 Task: Prepare the "Cart" page setting.
Action: Mouse moved to (927, 64)
Screenshot: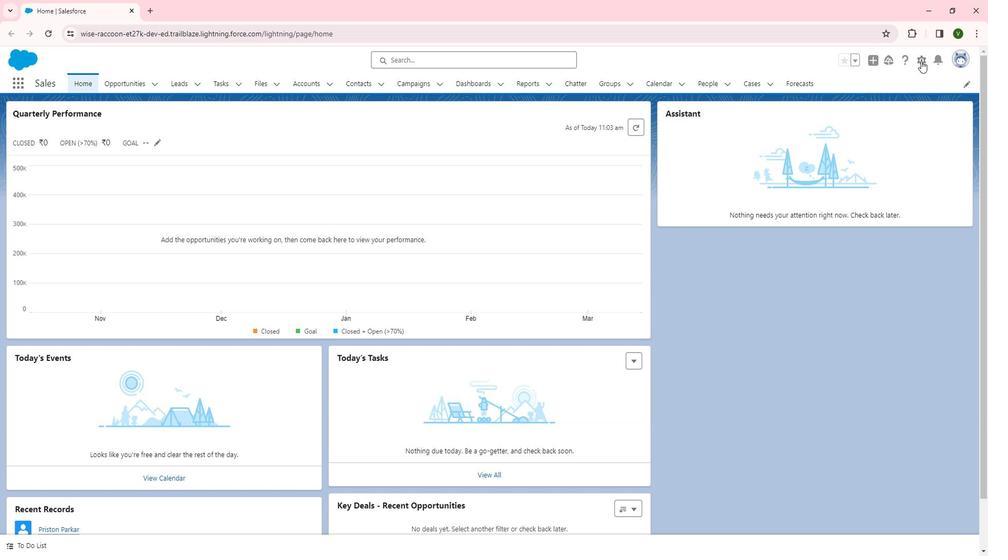 
Action: Mouse pressed left at (927, 64)
Screenshot: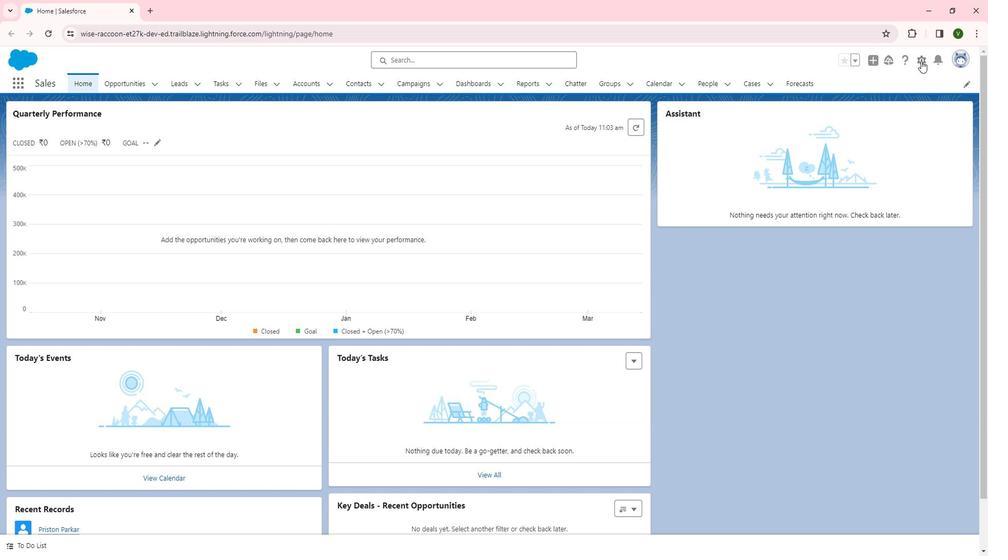 
Action: Mouse moved to (880, 101)
Screenshot: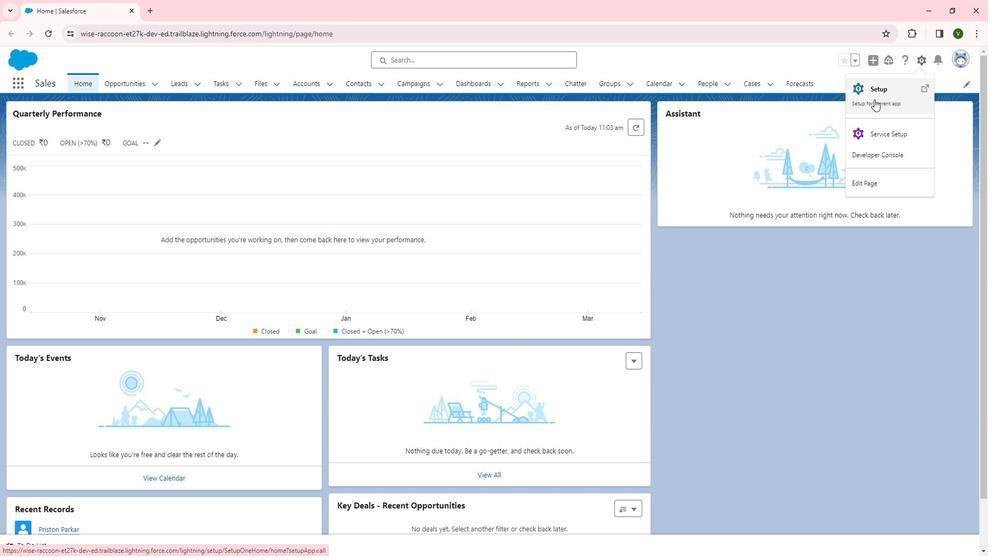 
Action: Mouse pressed left at (880, 101)
Screenshot: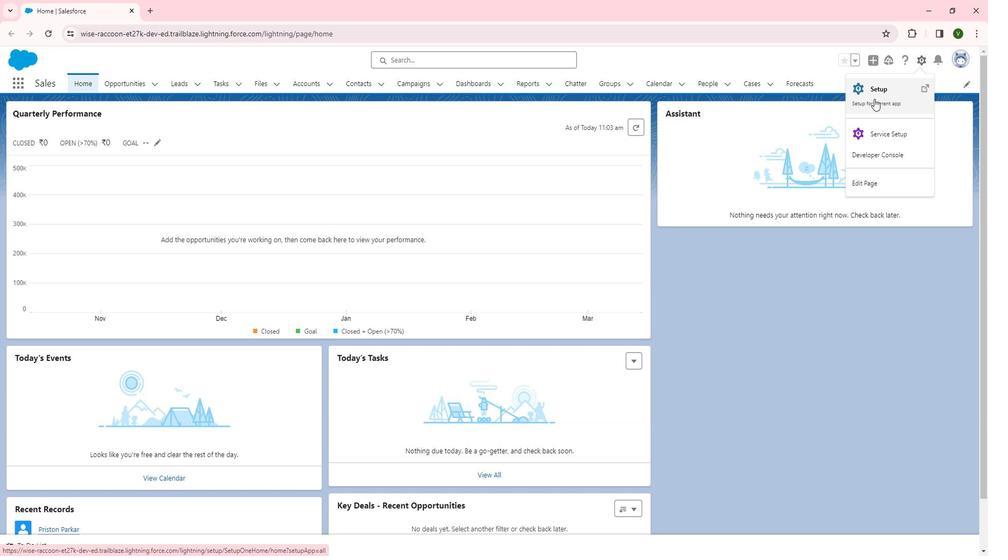 
Action: Mouse moved to (80, 334)
Screenshot: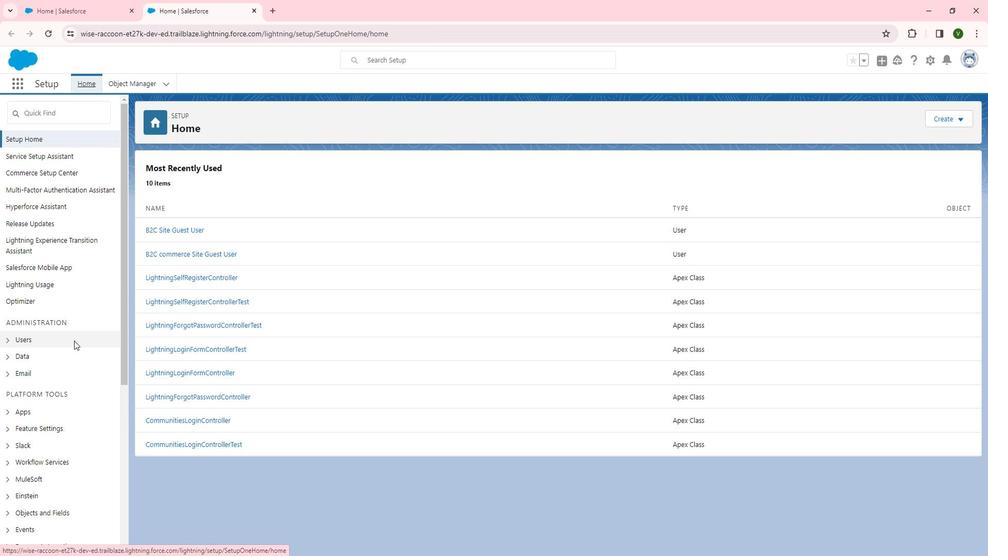 
Action: Mouse scrolled (80, 333) with delta (0, 0)
Screenshot: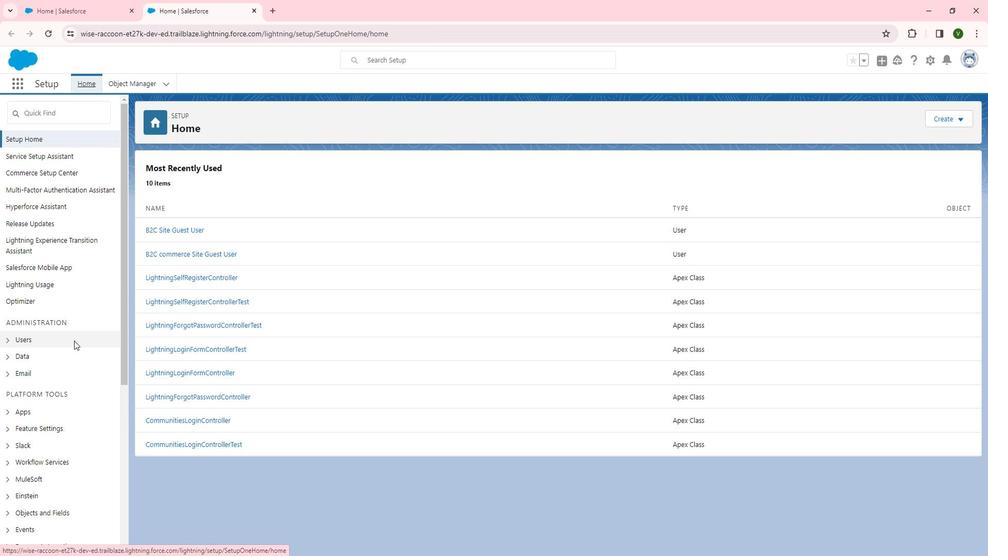 
Action: Mouse moved to (76, 339)
Screenshot: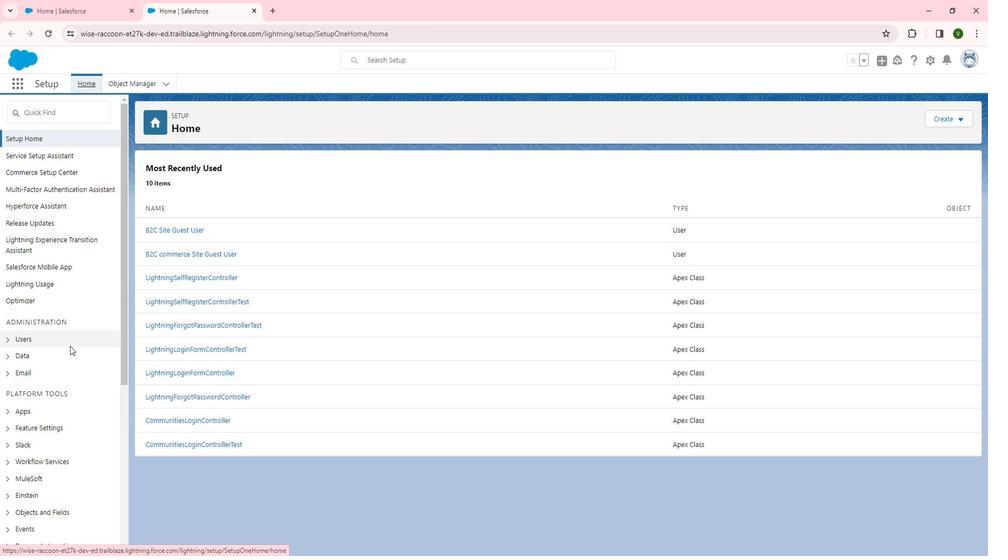 
Action: Mouse scrolled (76, 338) with delta (0, 0)
Screenshot: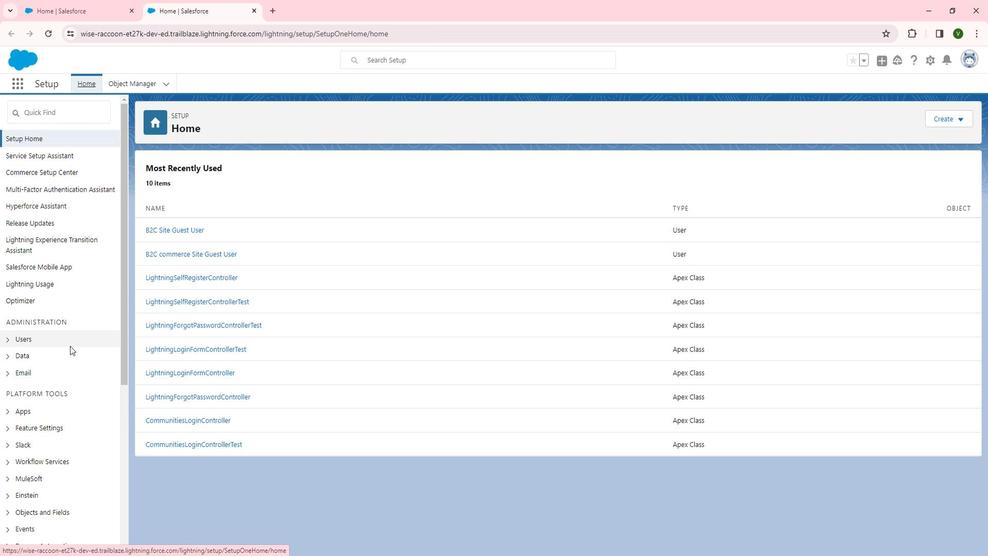 
Action: Mouse moved to (47, 321)
Screenshot: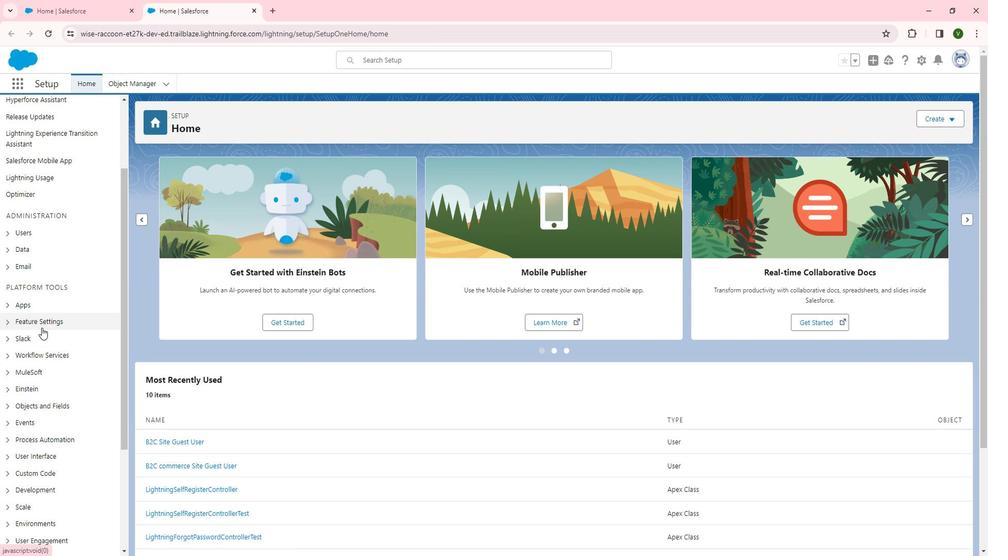 
Action: Mouse scrolled (47, 321) with delta (0, 0)
Screenshot: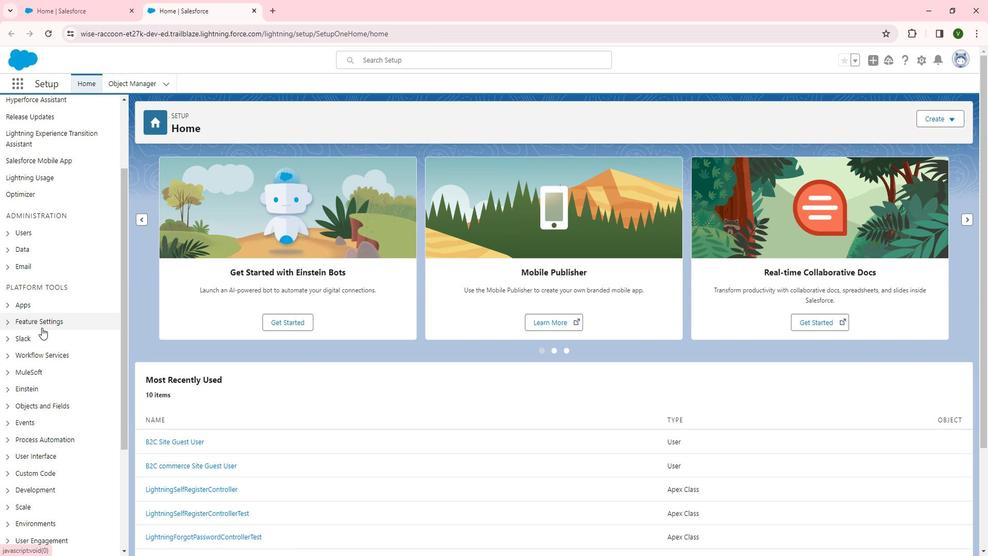 
Action: Mouse scrolled (47, 321) with delta (0, 0)
Screenshot: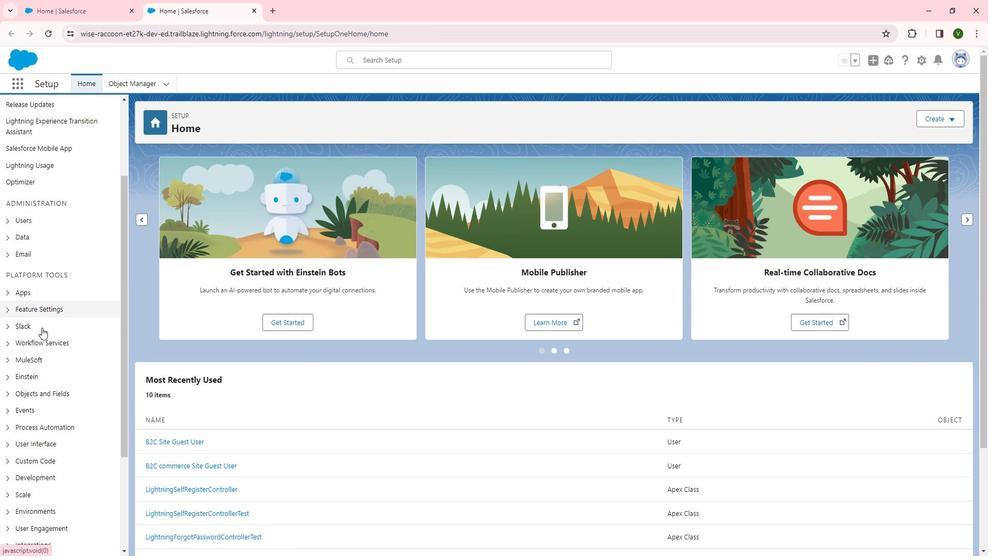 
Action: Mouse moved to (62, 213)
Screenshot: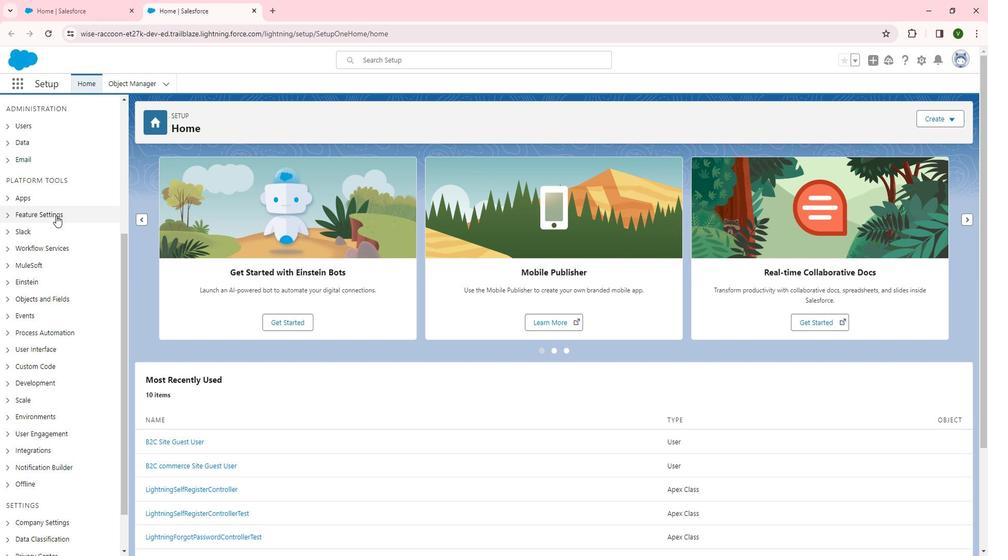 
Action: Mouse pressed left at (62, 213)
Screenshot: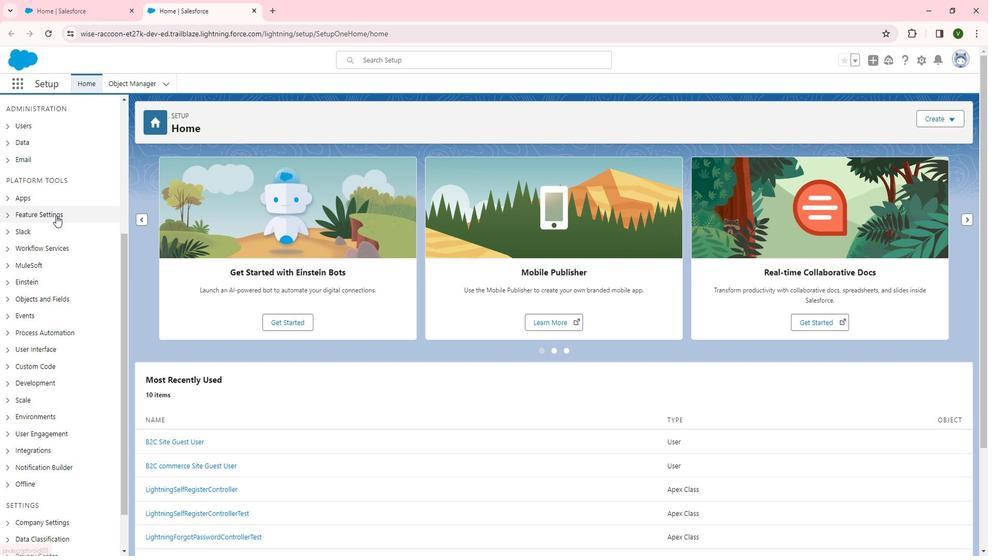 
Action: Mouse moved to (53, 262)
Screenshot: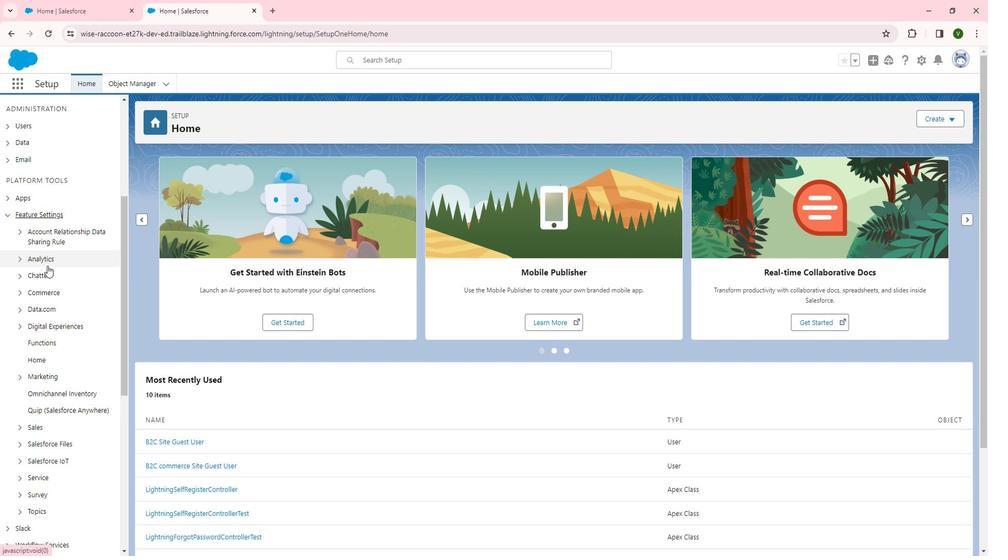 
Action: Mouse scrolled (53, 262) with delta (0, 0)
Screenshot: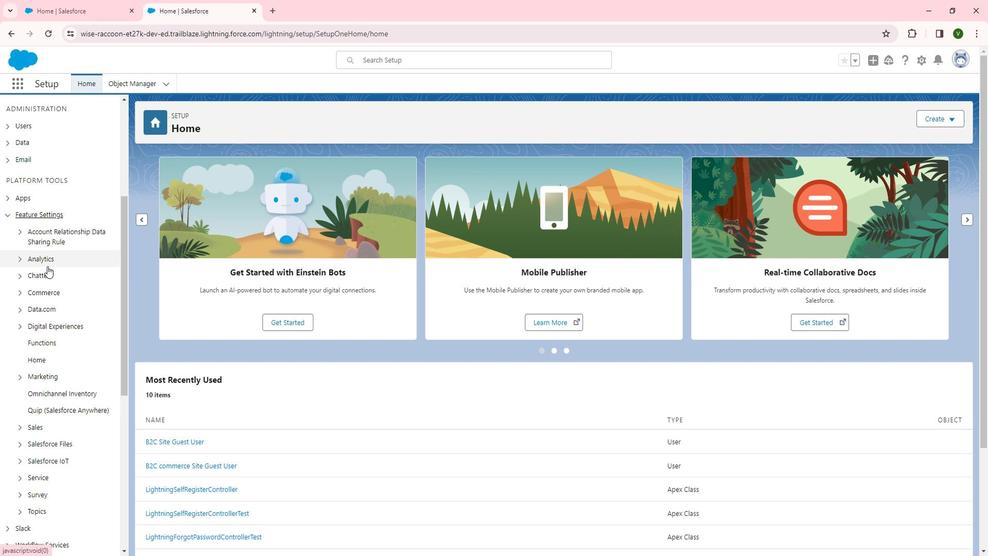 
Action: Mouse moved to (61, 268)
Screenshot: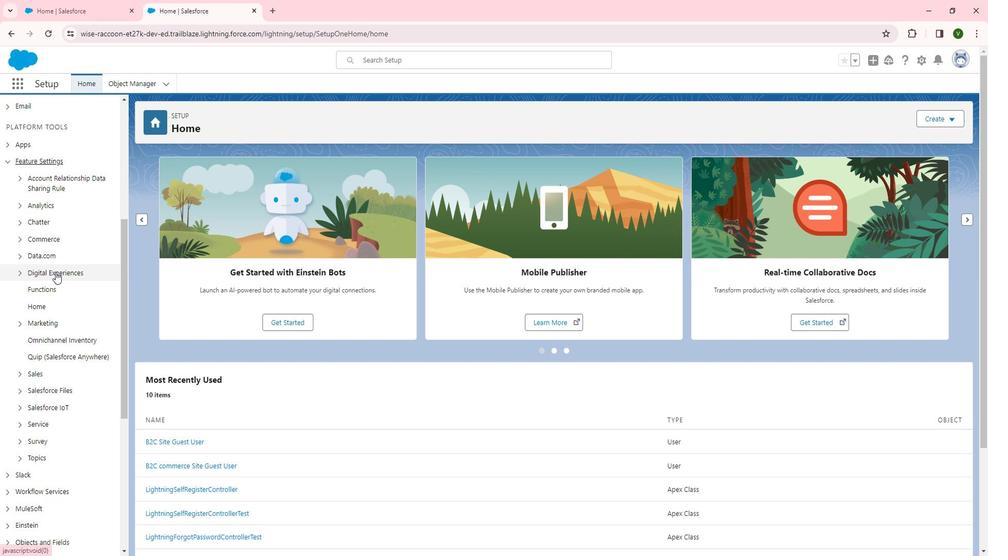 
Action: Mouse pressed left at (61, 268)
Screenshot: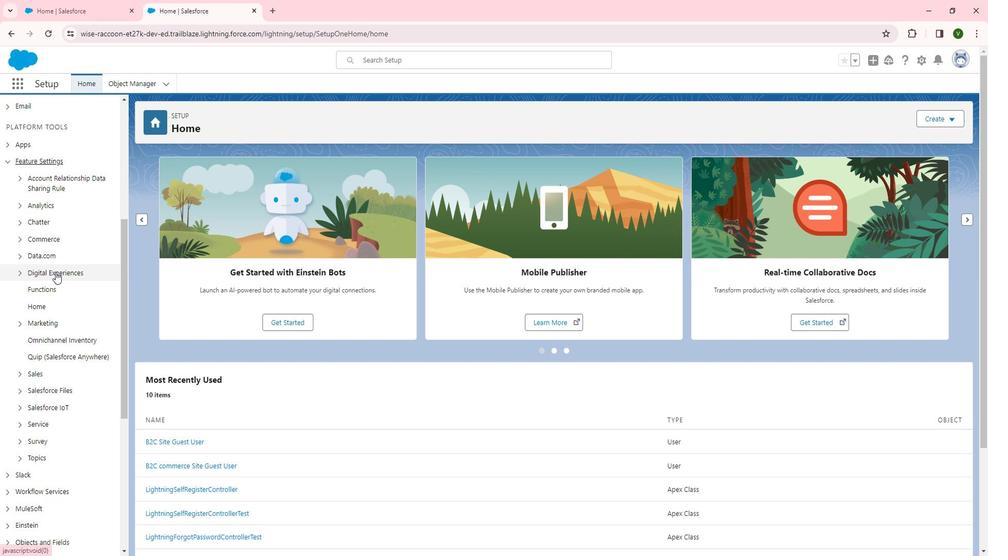 
Action: Mouse moved to (47, 284)
Screenshot: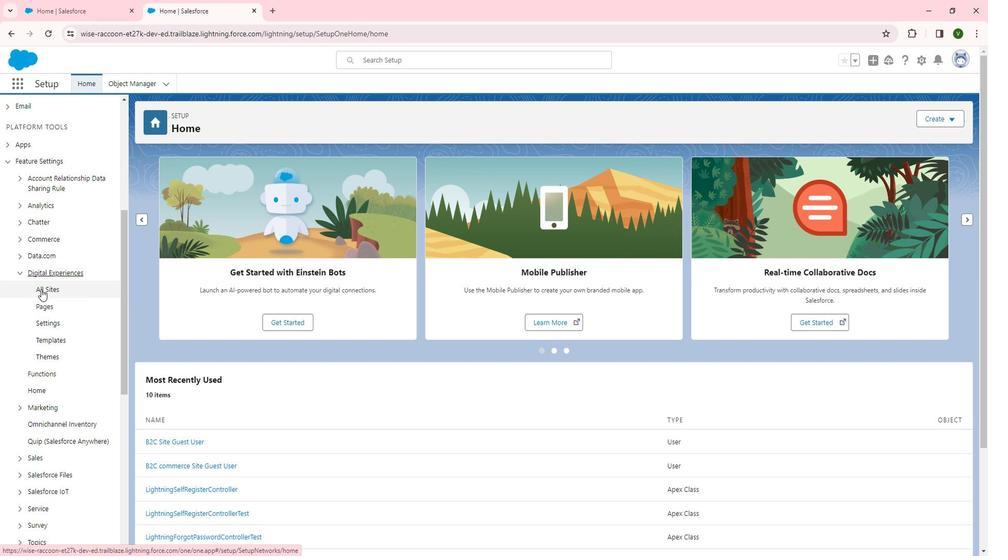 
Action: Mouse pressed left at (47, 284)
Screenshot: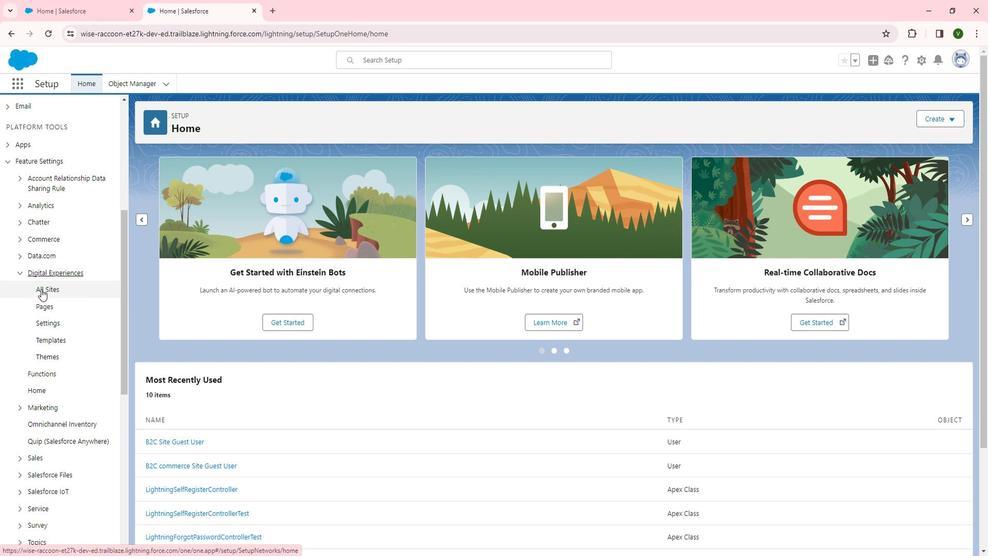 
Action: Mouse moved to (166, 240)
Screenshot: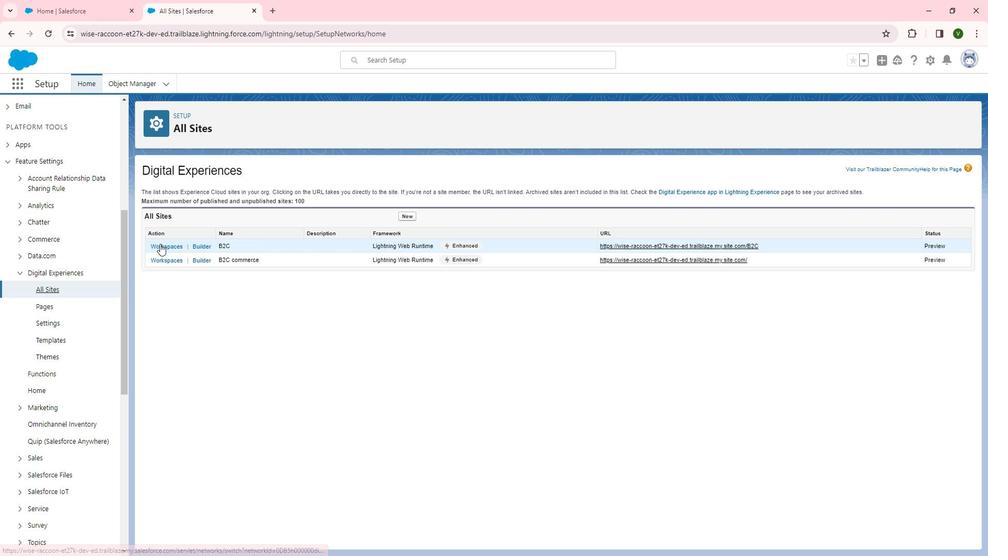 
Action: Mouse pressed left at (166, 240)
Screenshot: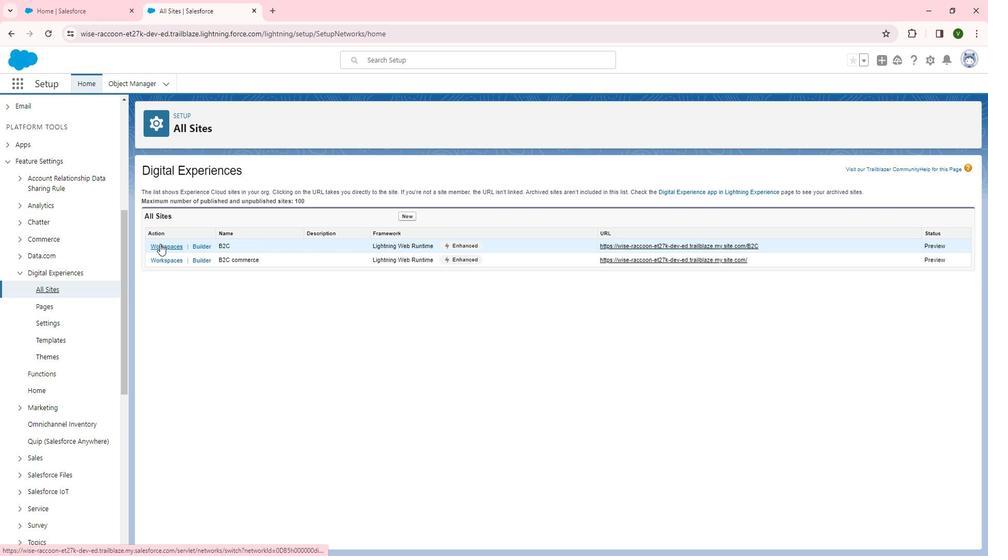 
Action: Mouse moved to (171, 243)
Screenshot: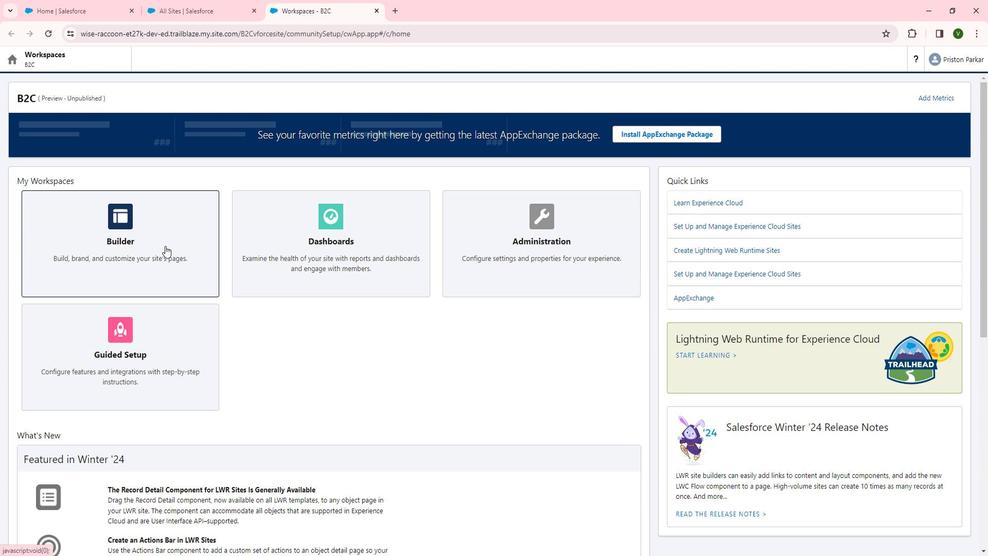 
Action: Mouse pressed left at (171, 243)
Screenshot: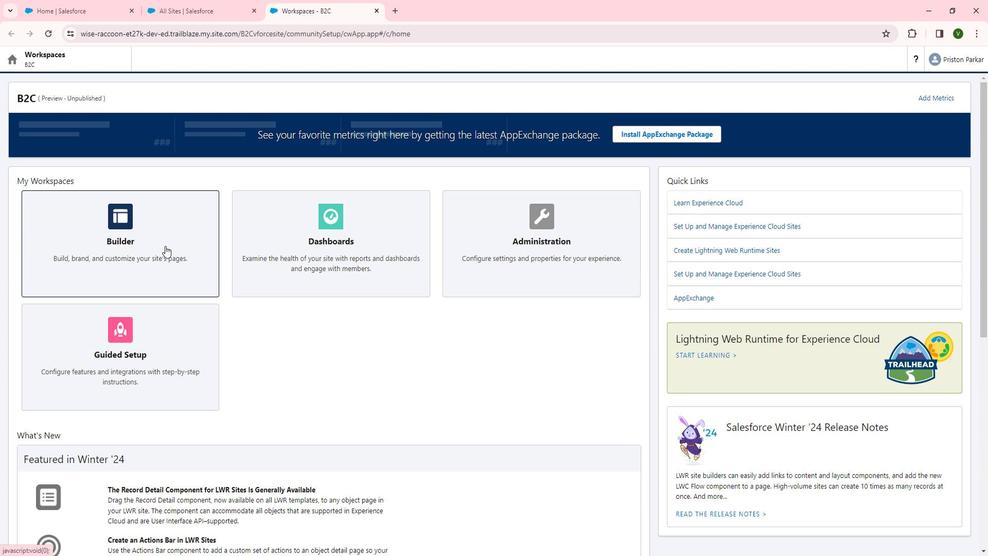 
Action: Mouse moved to (200, 61)
Screenshot: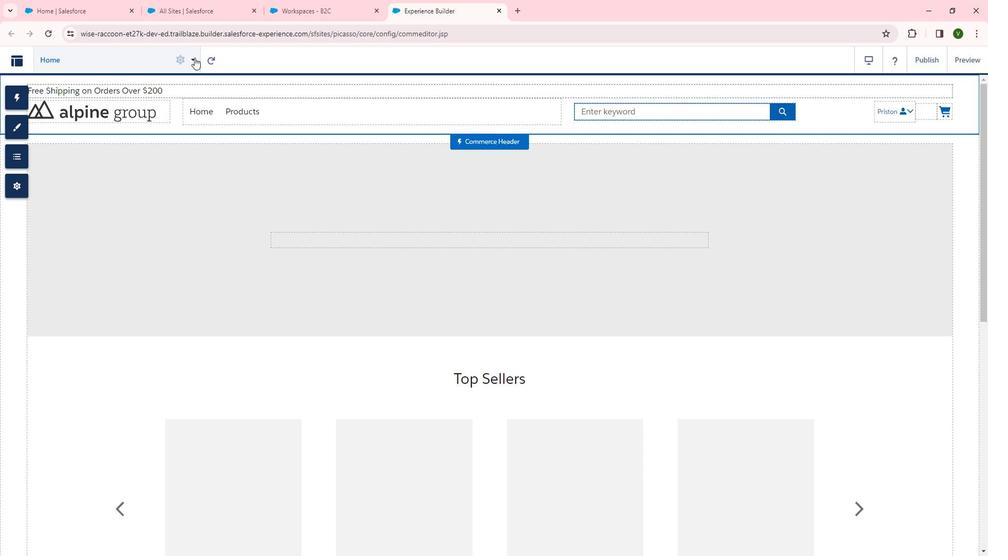 
Action: Mouse pressed left at (200, 61)
Screenshot: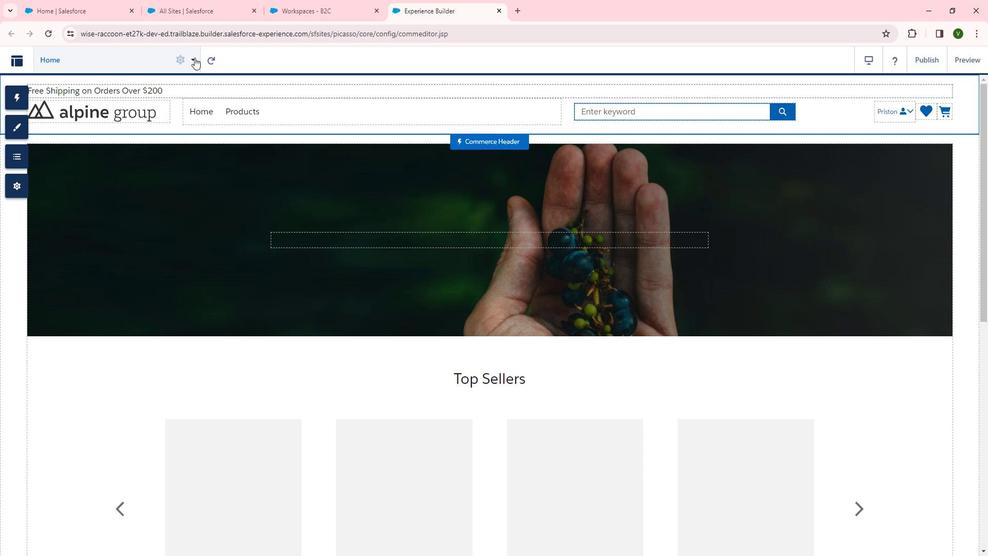 
Action: Mouse moved to (95, 214)
Screenshot: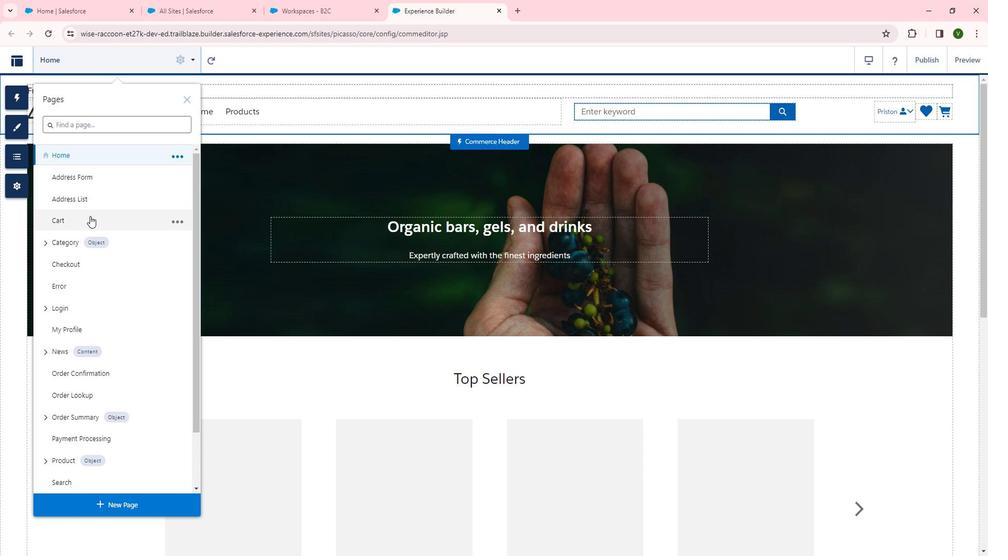 
Action: Mouse pressed left at (95, 214)
Screenshot: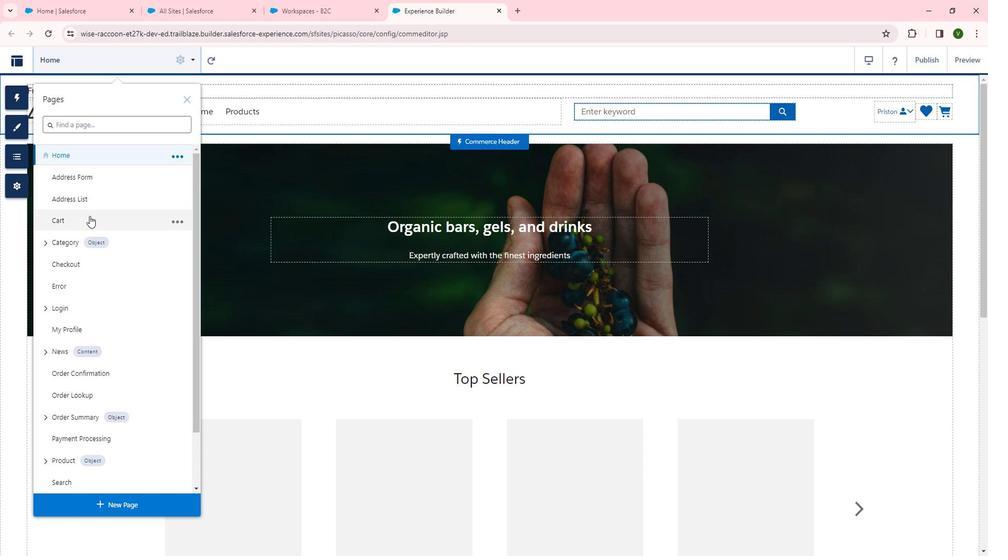 
Action: Mouse moved to (200, 64)
Screenshot: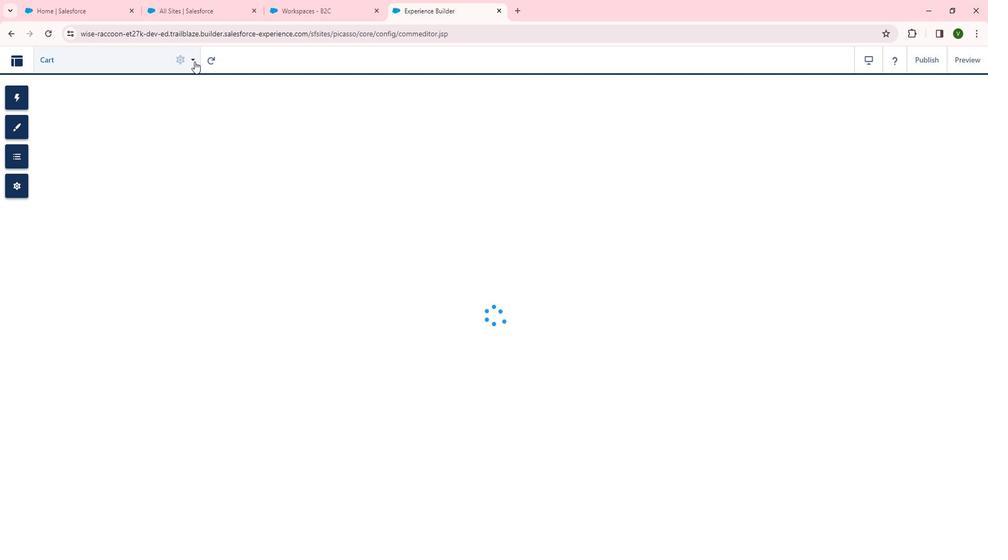 
Action: Mouse pressed left at (200, 64)
Screenshot: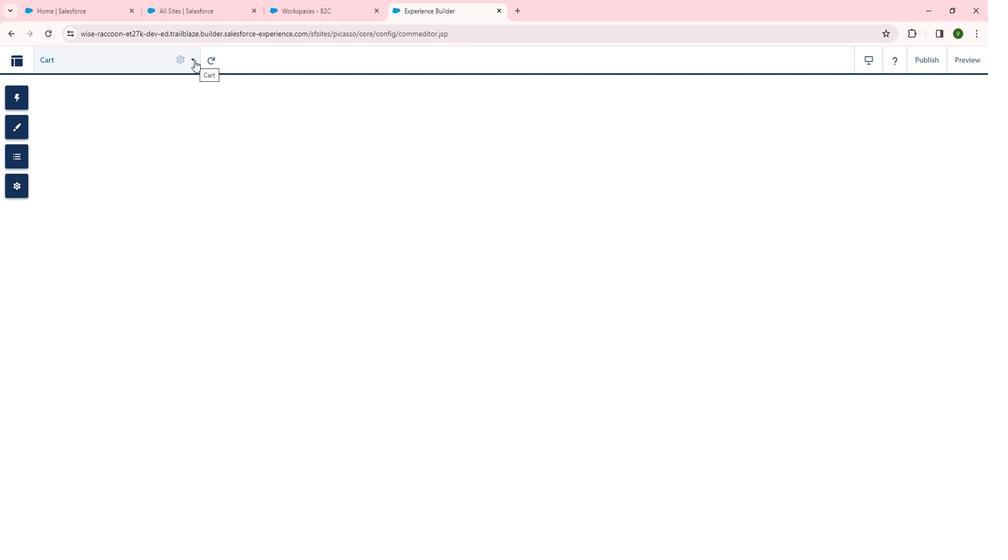 
Action: Mouse moved to (185, 154)
Screenshot: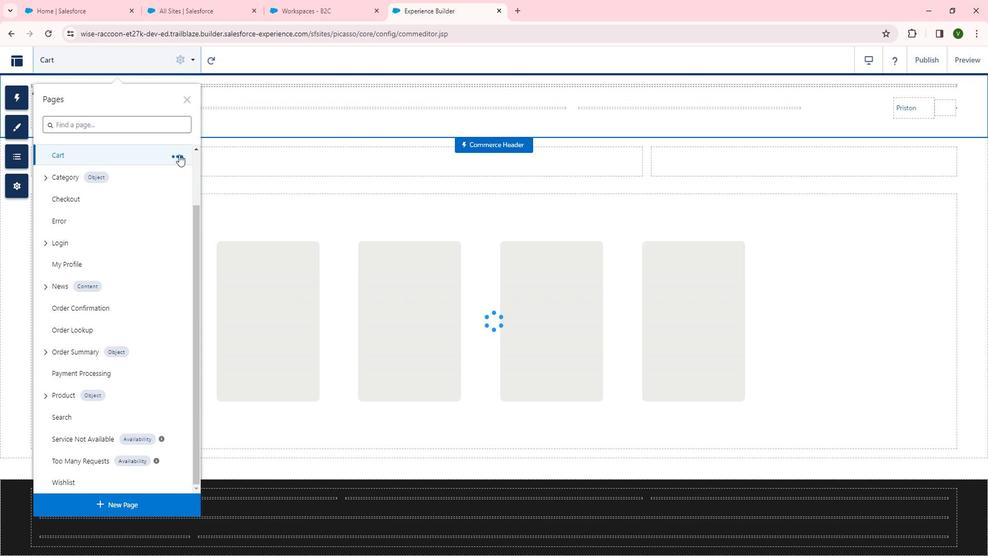 
Action: Mouse pressed left at (185, 154)
Screenshot: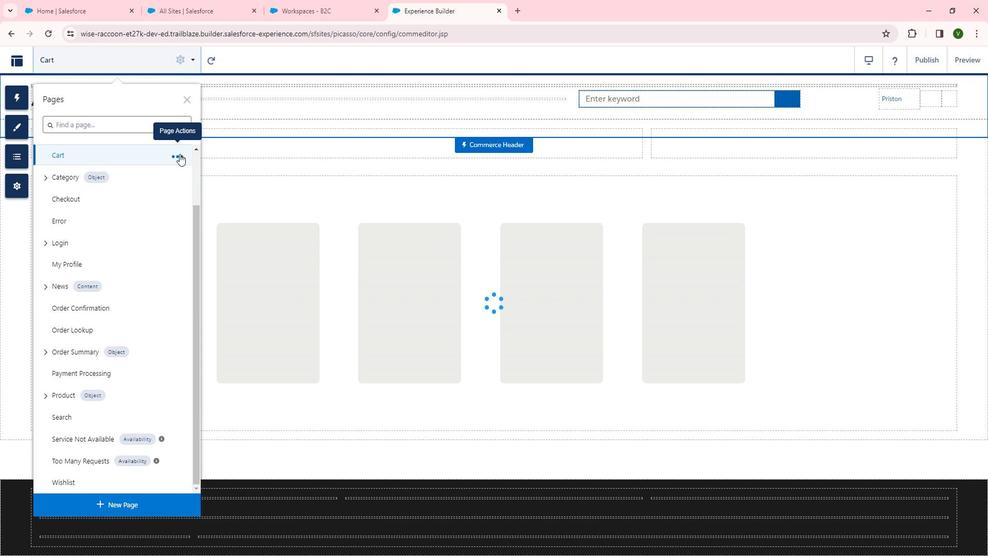 
Action: Mouse moved to (257, 146)
Screenshot: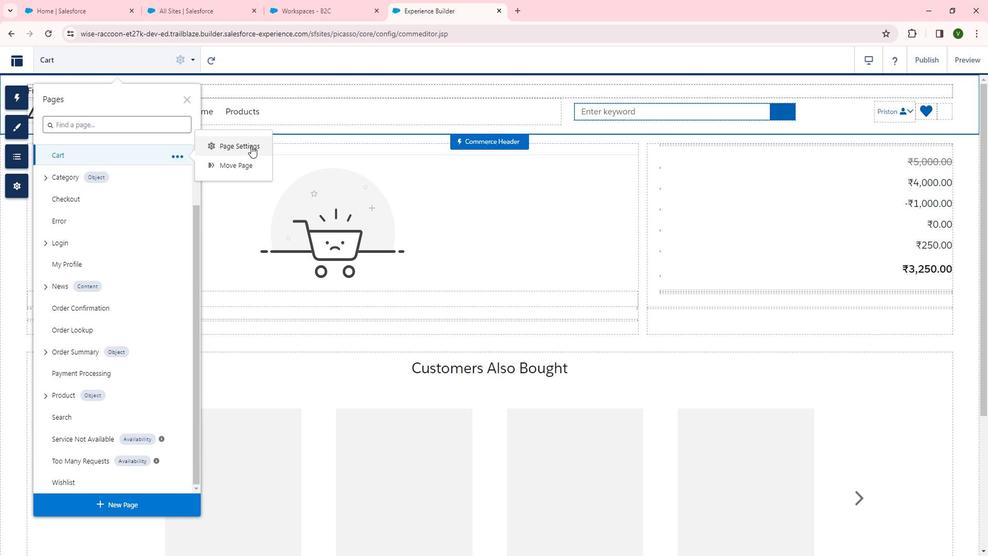 
Action: Mouse pressed left at (257, 146)
Screenshot: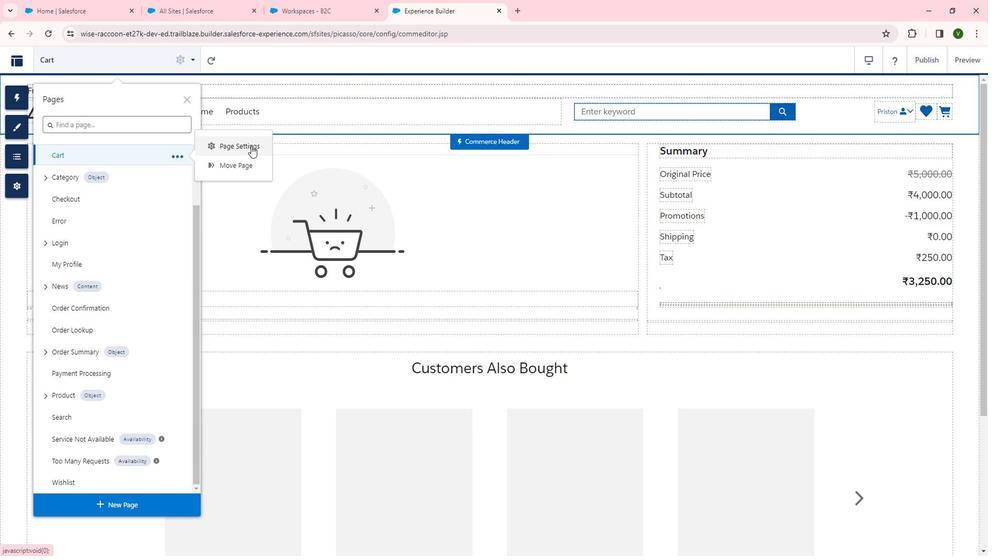 
Action: Mouse moved to (350, 240)
Screenshot: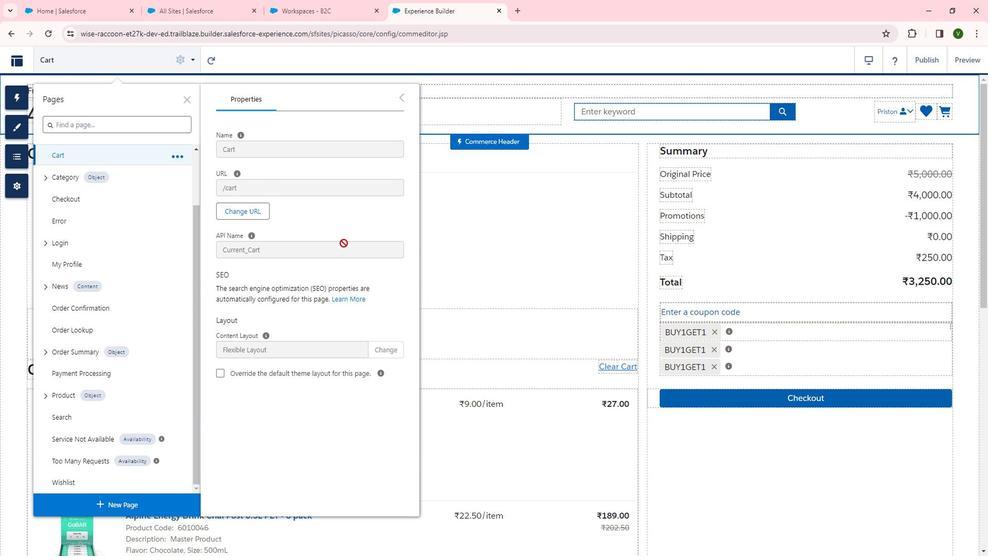 
